 Task: Create a section Code Commanders and in the section, add a milestone Artificial Intelligence Implementation in the project TrendForge.
Action: Mouse moved to (56, 378)
Screenshot: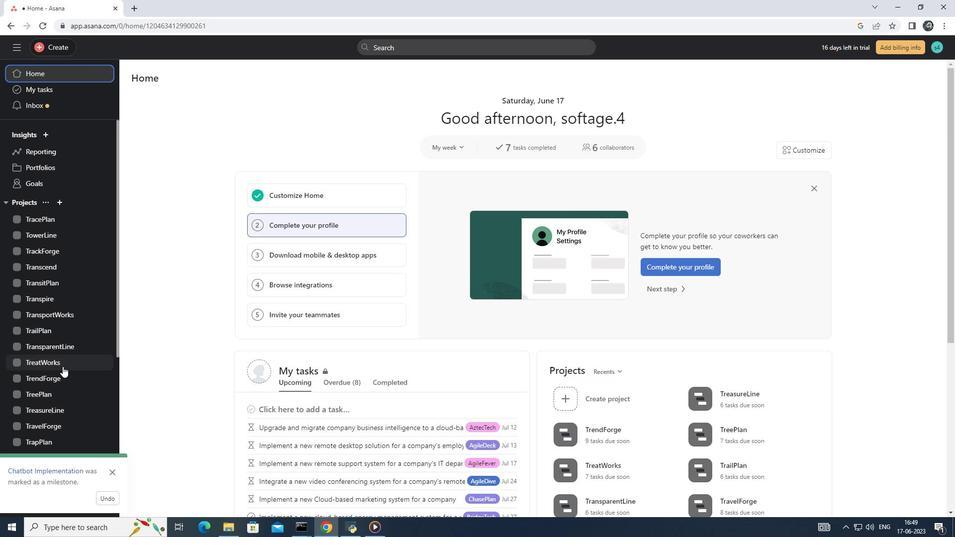
Action: Mouse pressed left at (56, 378)
Screenshot: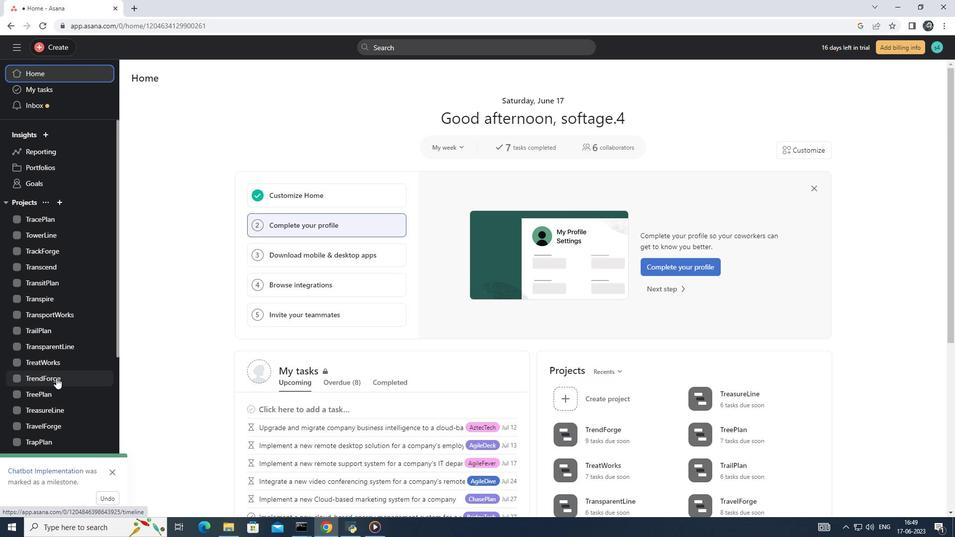 
Action: Mouse moved to (148, 360)
Screenshot: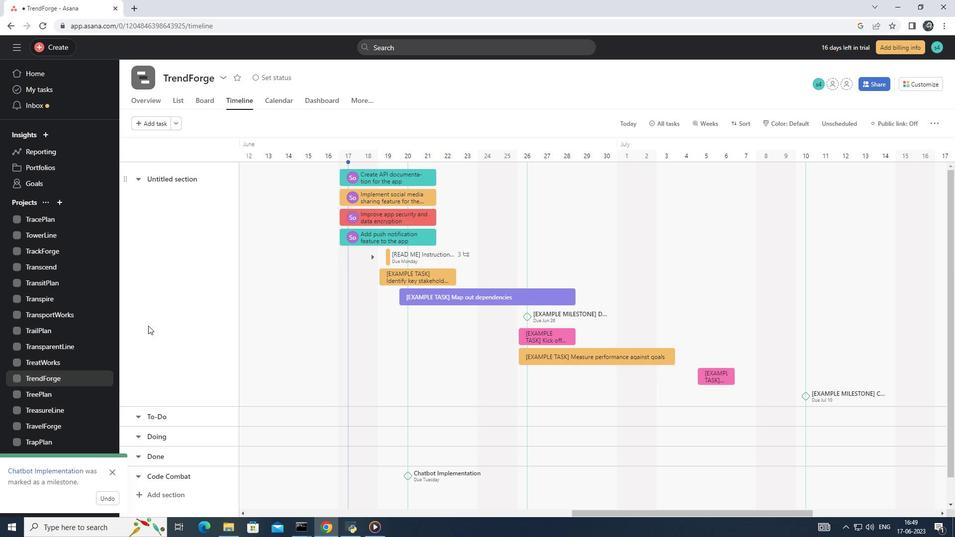 
Action: Mouse scrolled (149, 359) with delta (0, 0)
Screenshot: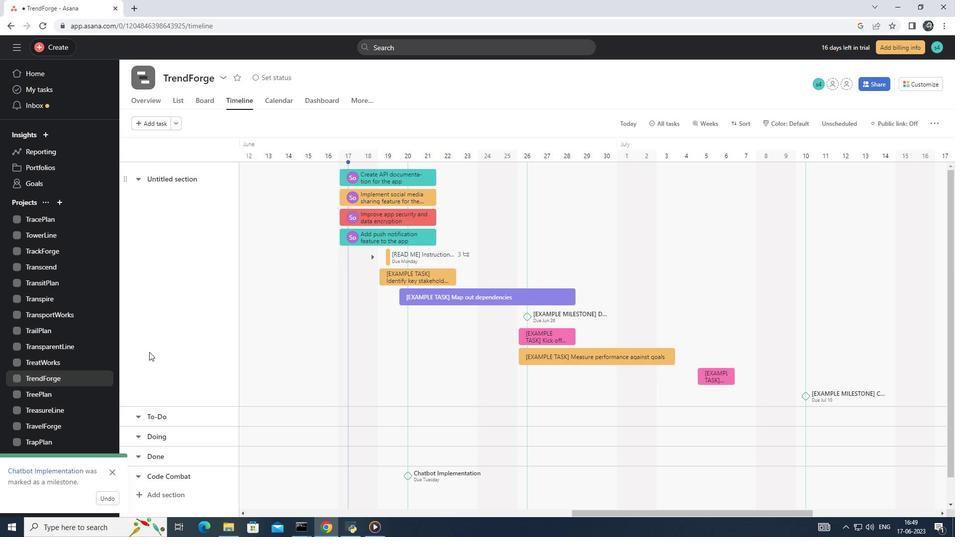 
Action: Mouse moved to (148, 361)
Screenshot: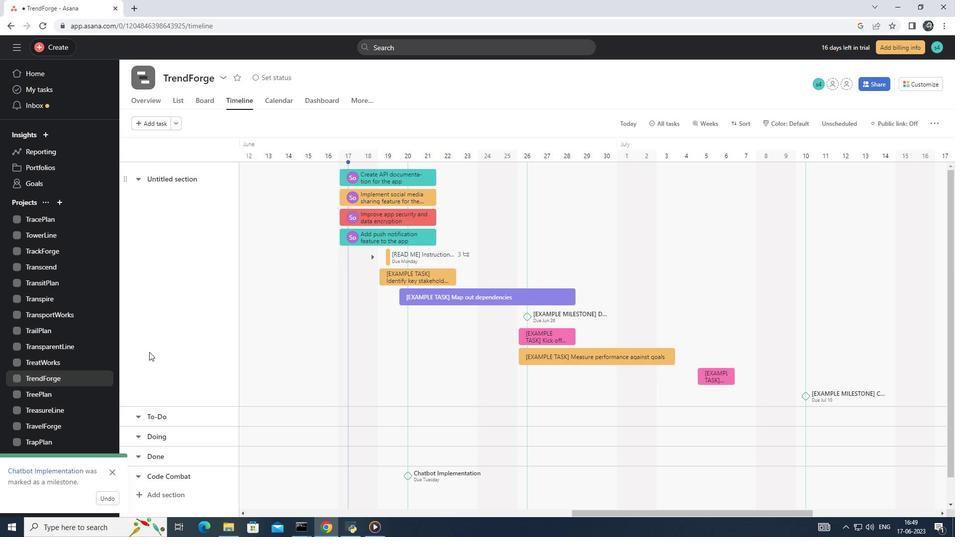 
Action: Mouse scrolled (148, 359) with delta (0, 0)
Screenshot: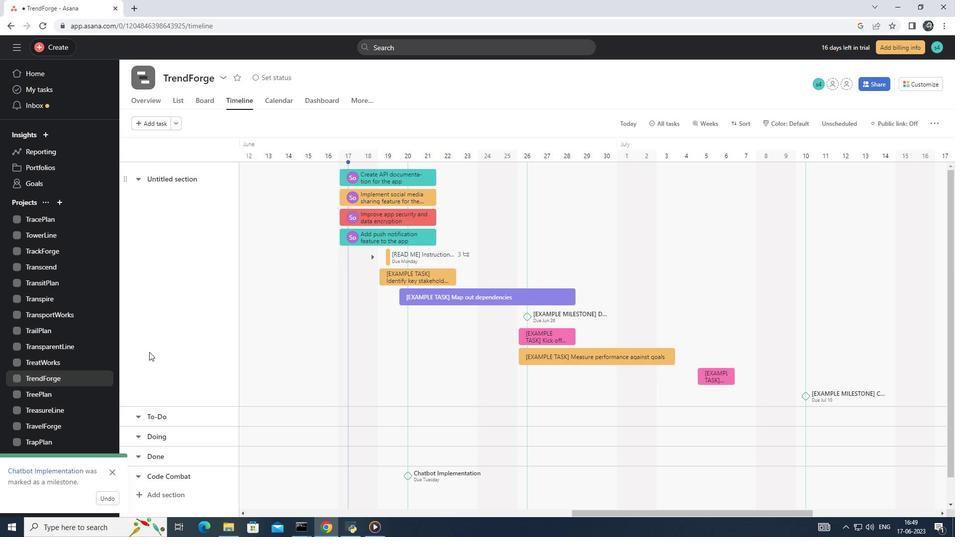 
Action: Mouse moved to (148, 361)
Screenshot: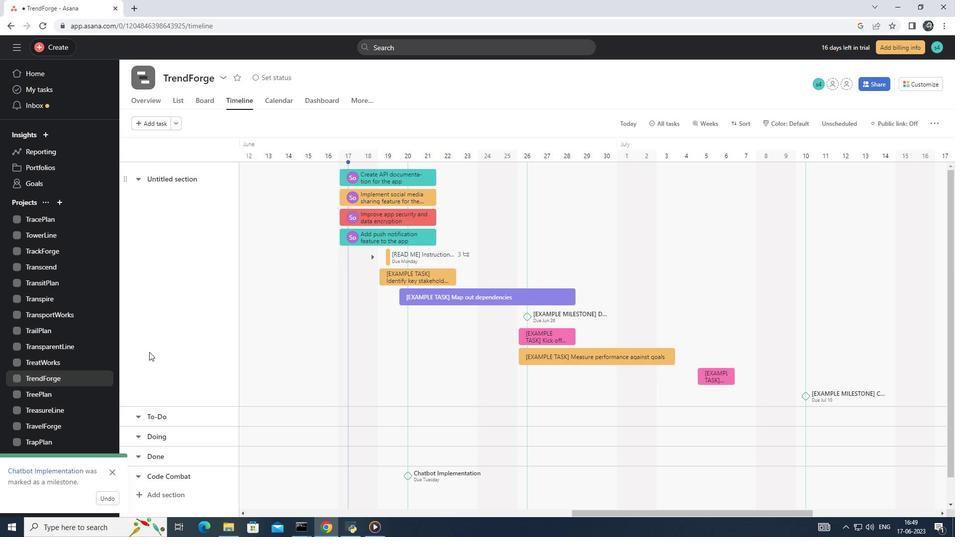 
Action: Mouse scrolled (148, 360) with delta (0, 0)
Screenshot: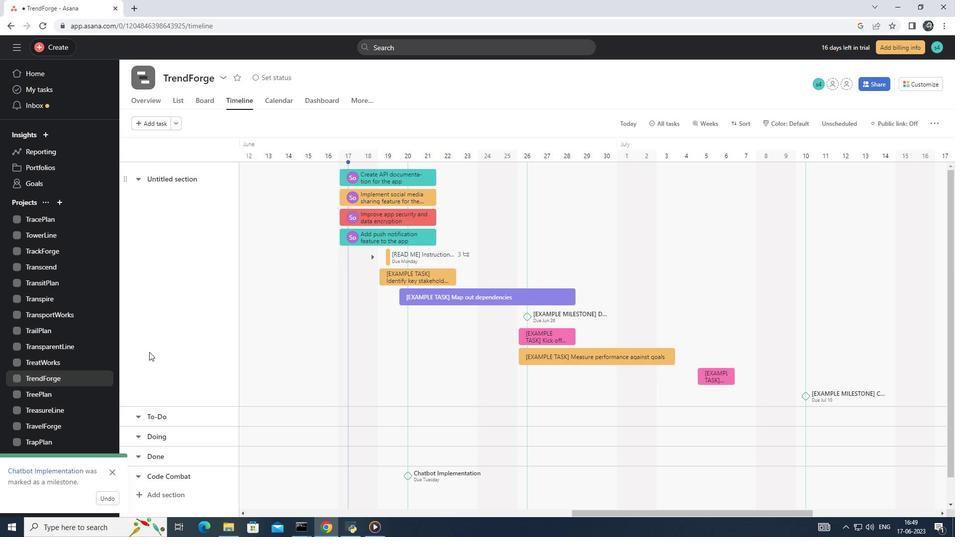 
Action: Mouse moved to (165, 466)
Screenshot: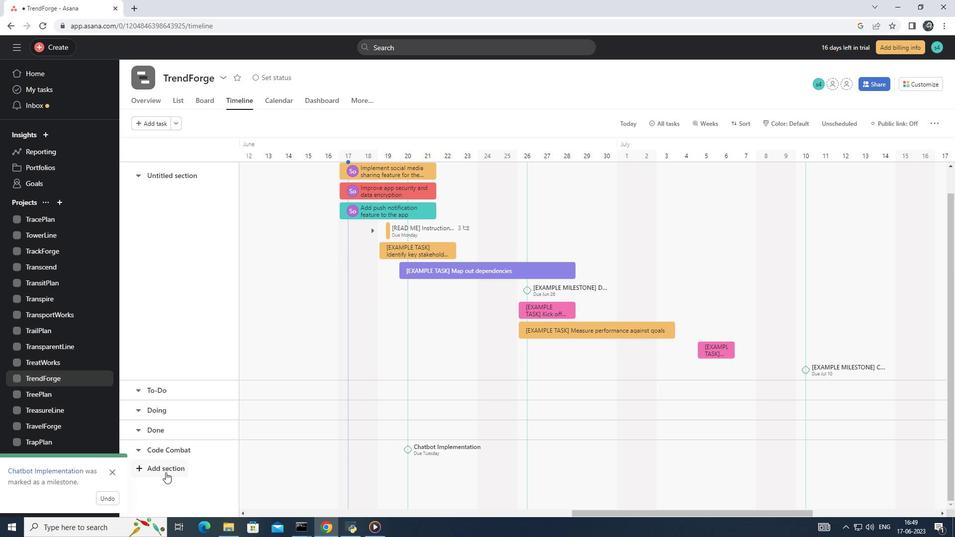 
Action: Mouse pressed left at (165, 466)
Screenshot: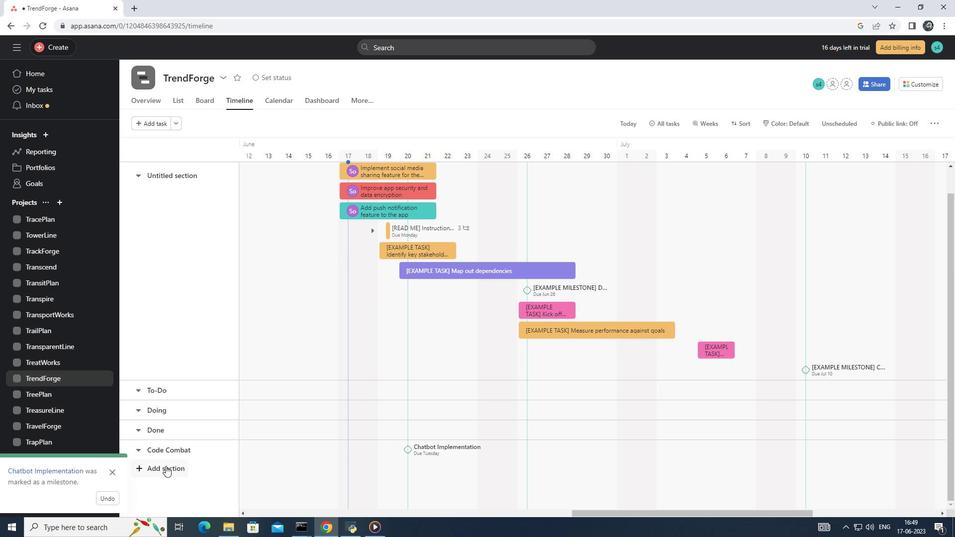 
Action: Mouse moved to (159, 467)
Screenshot: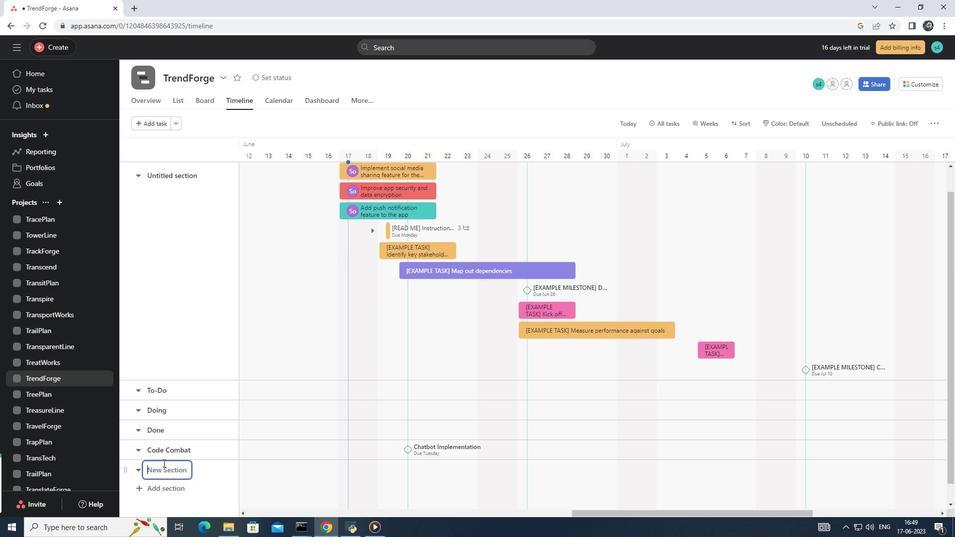 
Action: Mouse pressed left at (159, 467)
Screenshot: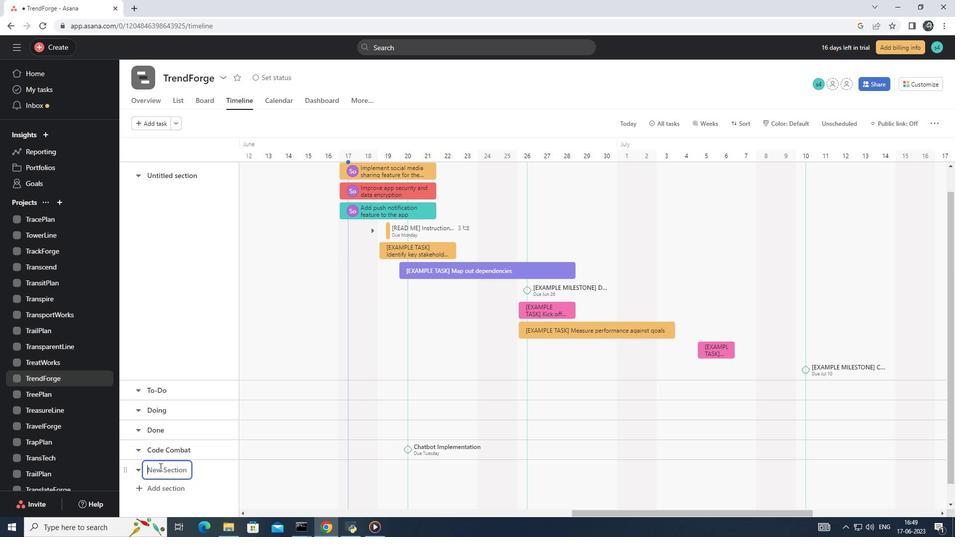 
Action: Key pressed <Key.shift>Code<Key.space><Key.shift>Commanders<Key.enter>
Screenshot: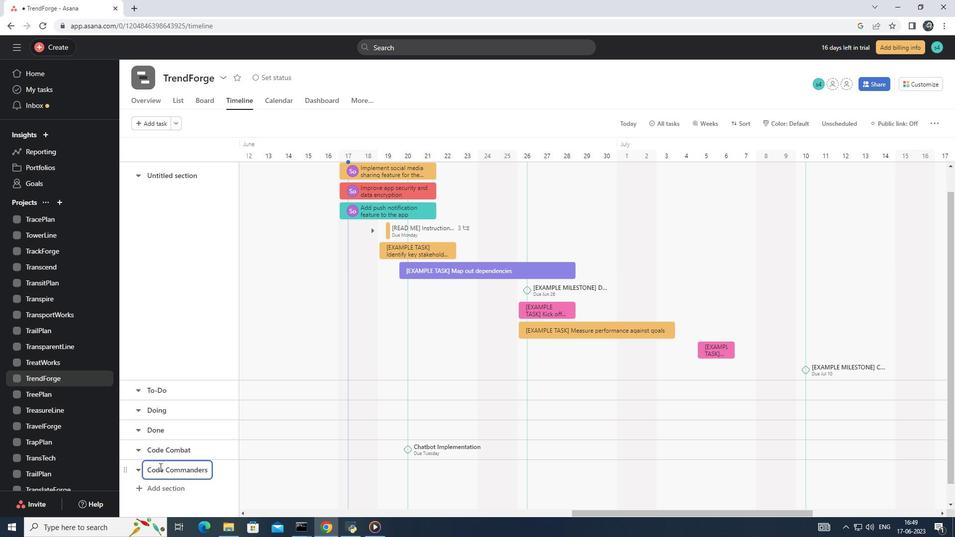 
Action: Mouse moved to (327, 470)
Screenshot: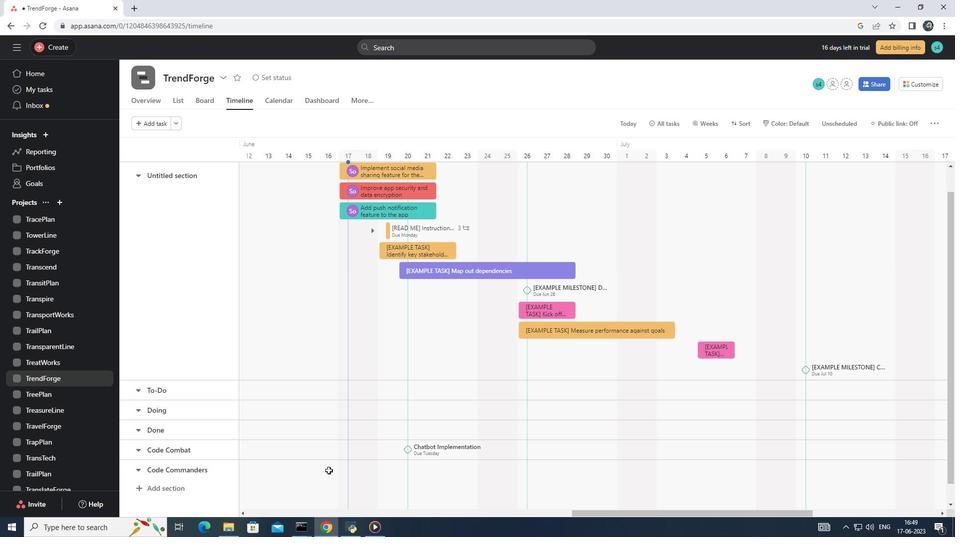 
Action: Mouse pressed left at (327, 470)
Screenshot: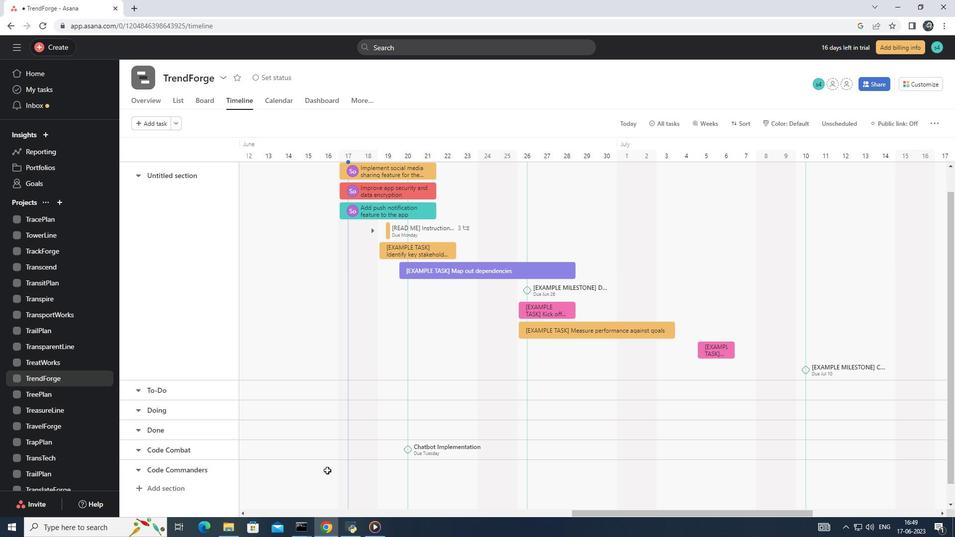 
Action: Key pressed <Key.shift>Artificial<Key.space><Key.shift>Intelligence<Key.space><Key.shift>Implementation<Key.enter>
Screenshot: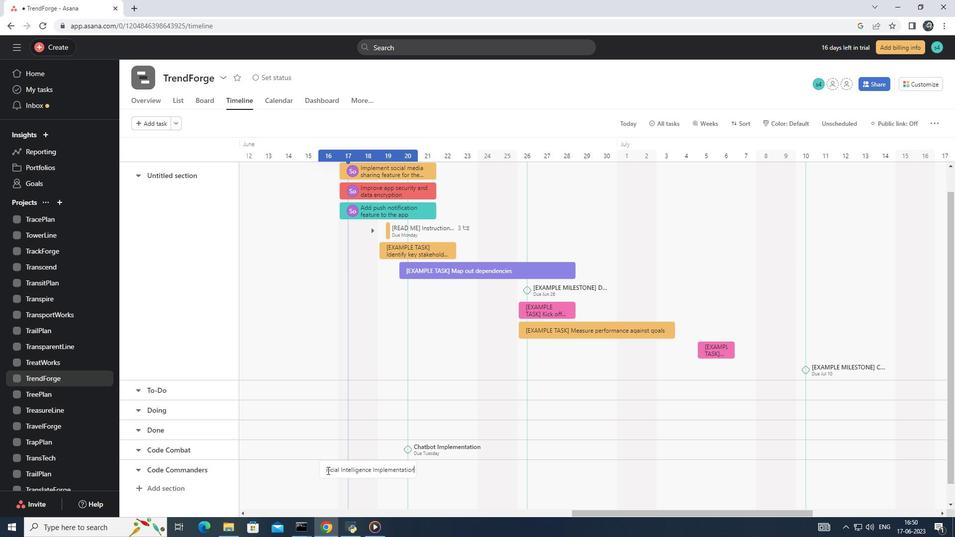 
Action: Mouse moved to (381, 467)
Screenshot: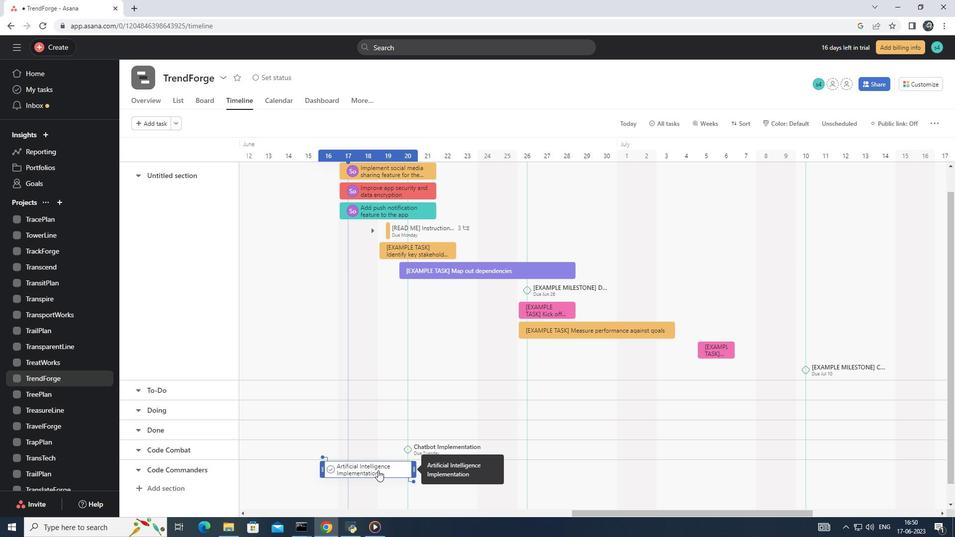 
Action: Mouse pressed right at (381, 467)
Screenshot: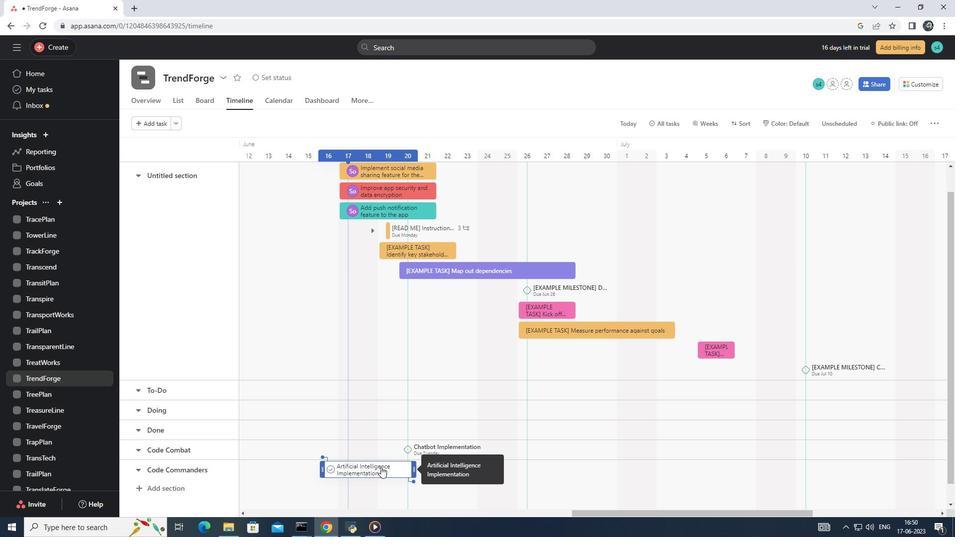 
Action: Mouse moved to (427, 411)
Screenshot: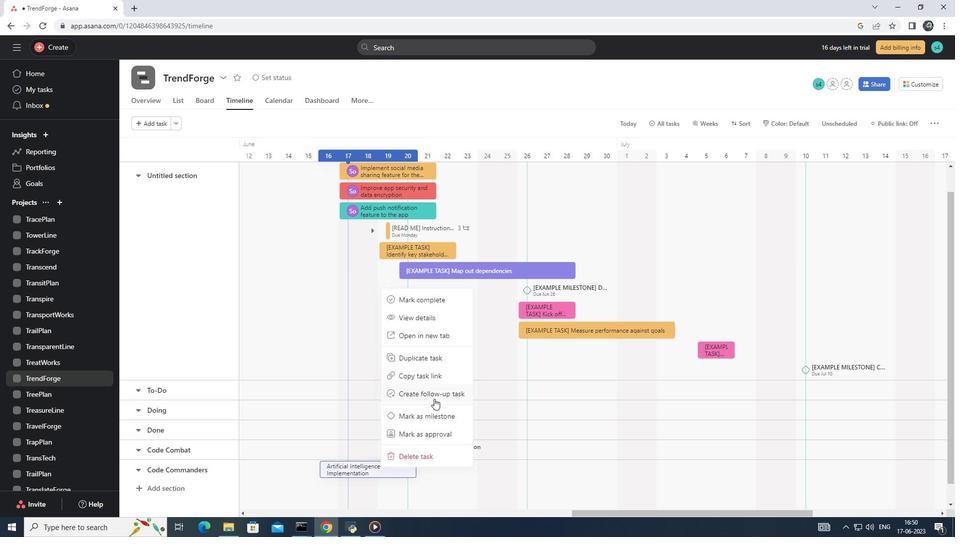 
Action: Mouse pressed left at (427, 411)
Screenshot: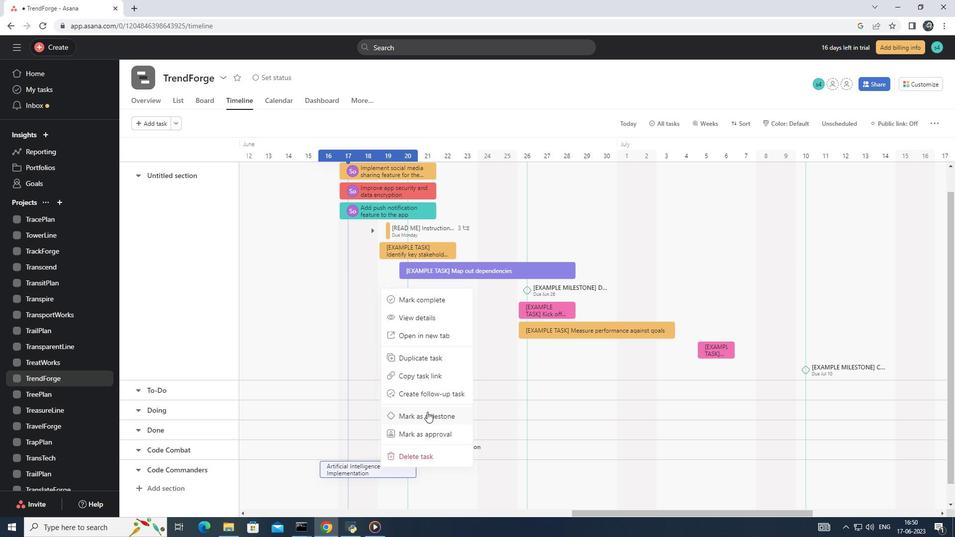 
Action: Mouse moved to (422, 406)
Screenshot: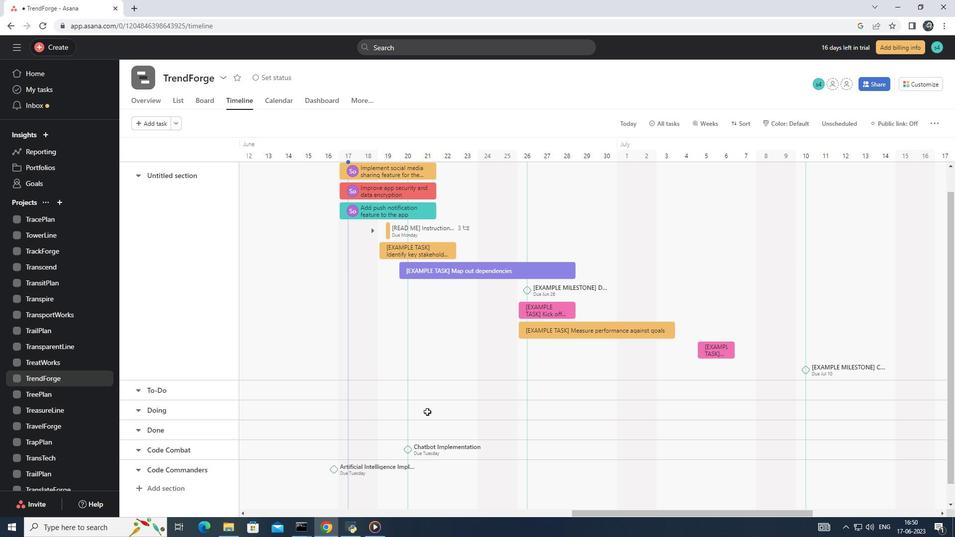 
